 Task: Change the Paper size to executive.
Action: Mouse moved to (46, 102)
Screenshot: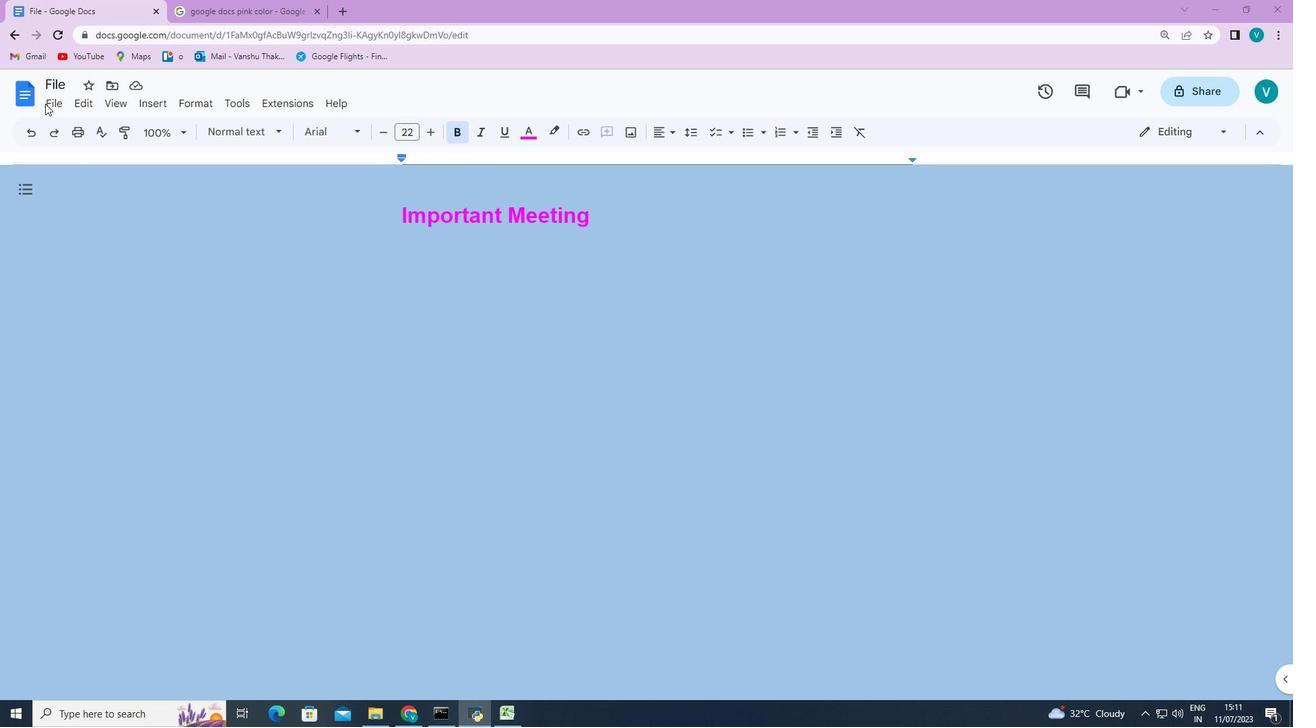
Action: Mouse pressed left at (46, 102)
Screenshot: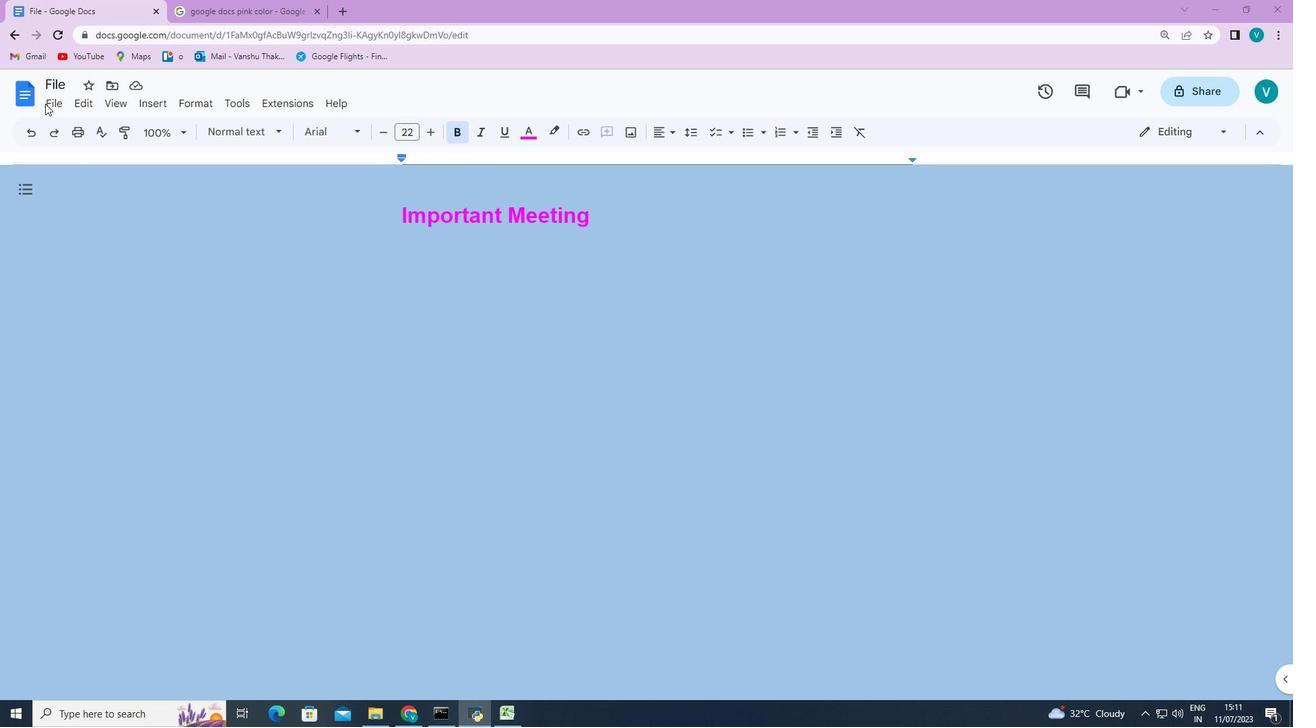 
Action: Mouse moved to (53, 103)
Screenshot: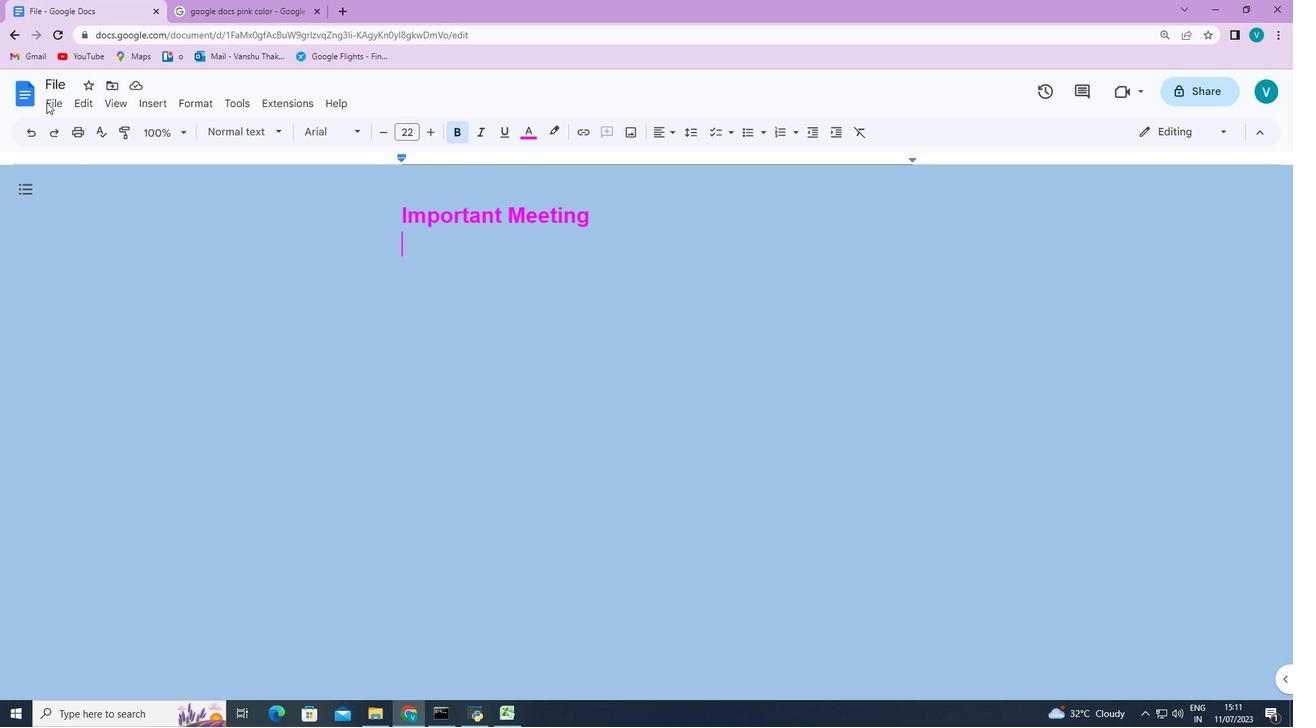 
Action: Mouse pressed left at (53, 103)
Screenshot: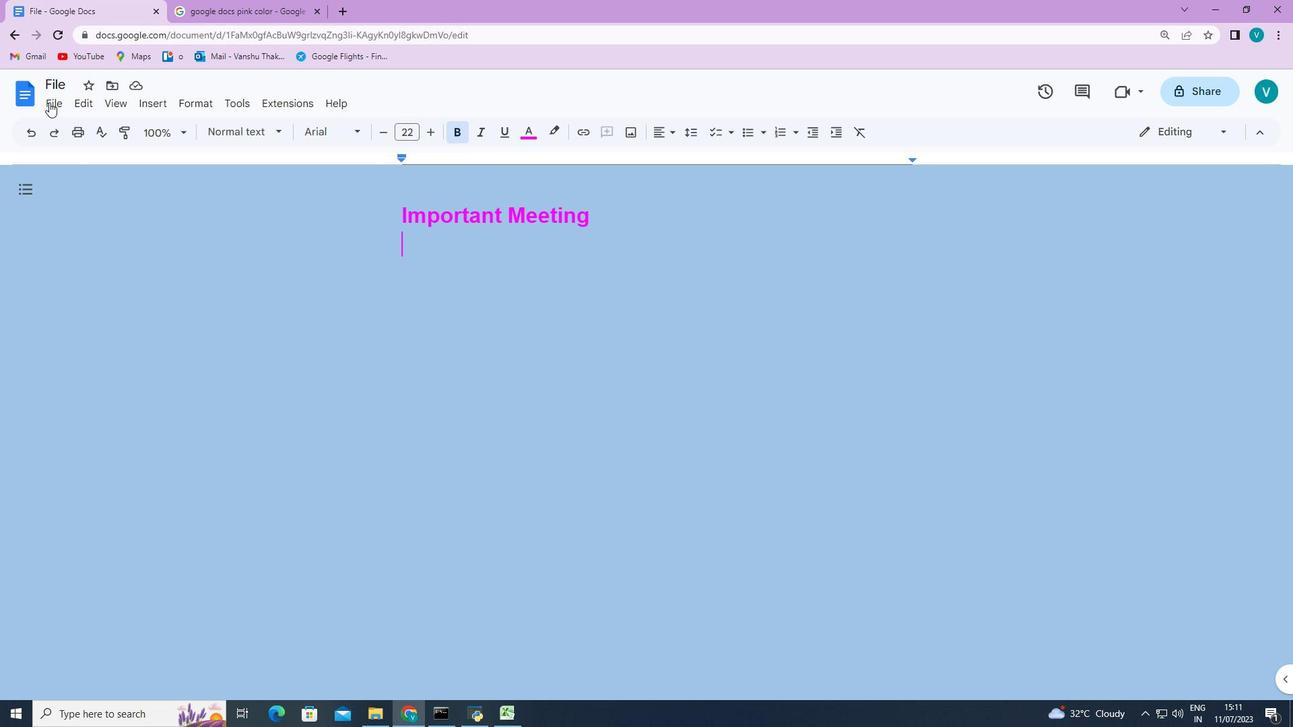 
Action: Mouse moved to (100, 526)
Screenshot: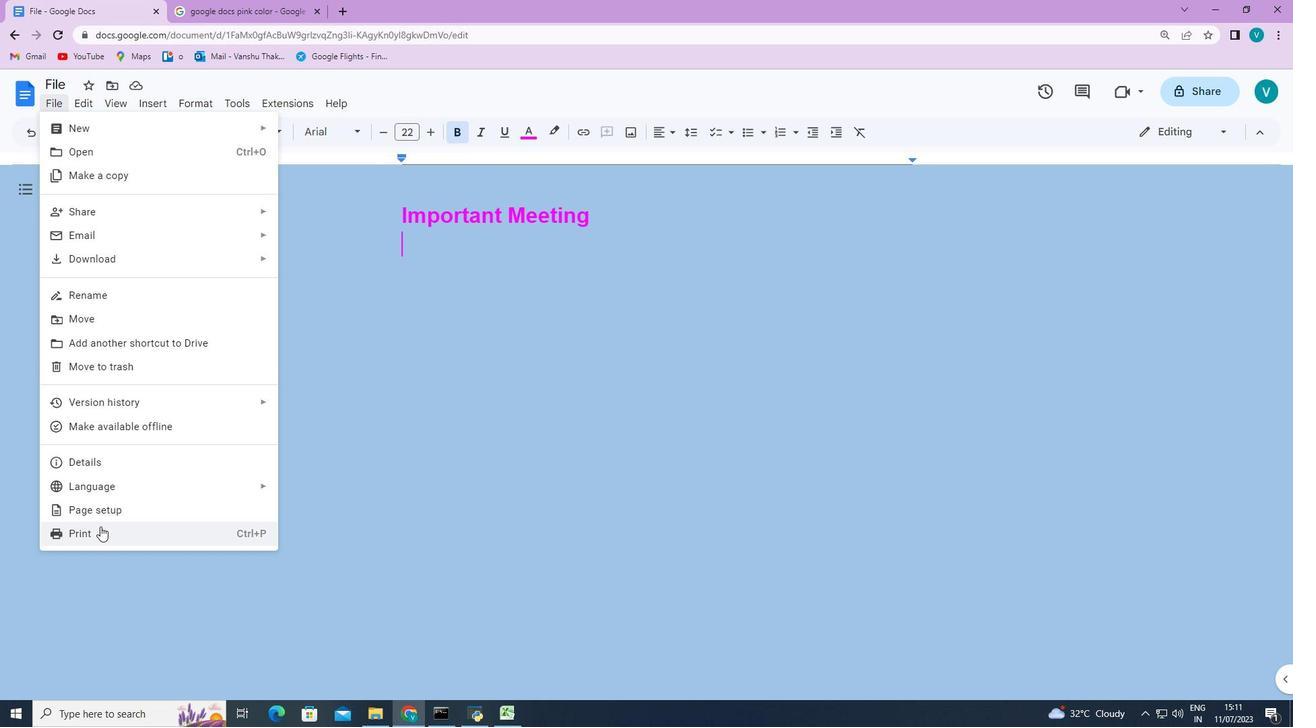 
Action: Mouse pressed left at (100, 526)
Screenshot: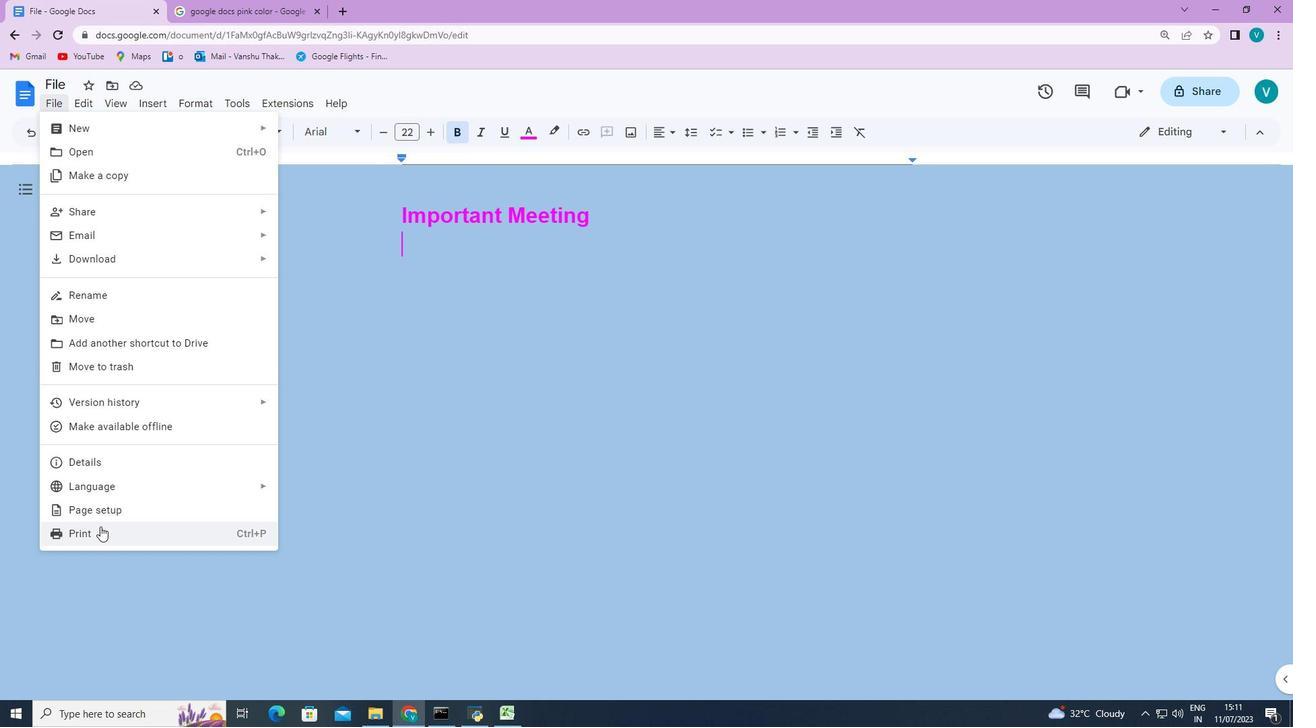 
Action: Mouse moved to (1056, 227)
Screenshot: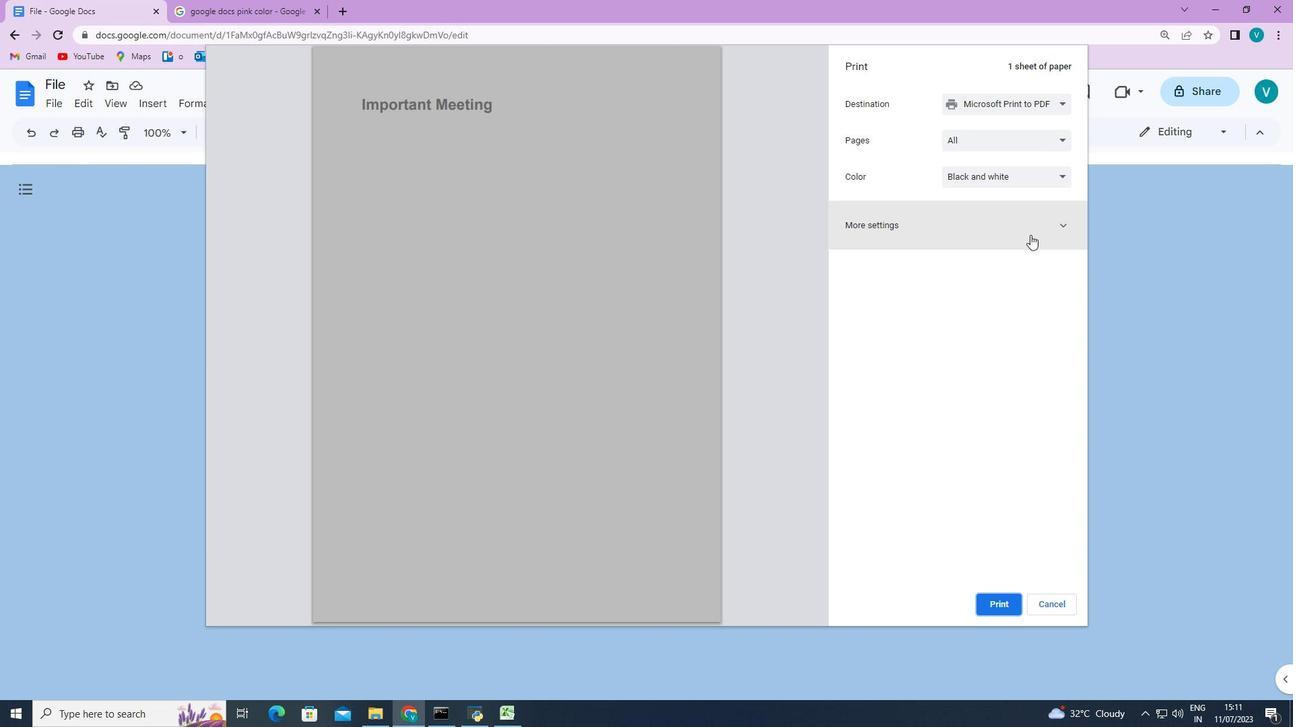 
Action: Mouse pressed left at (1056, 227)
Screenshot: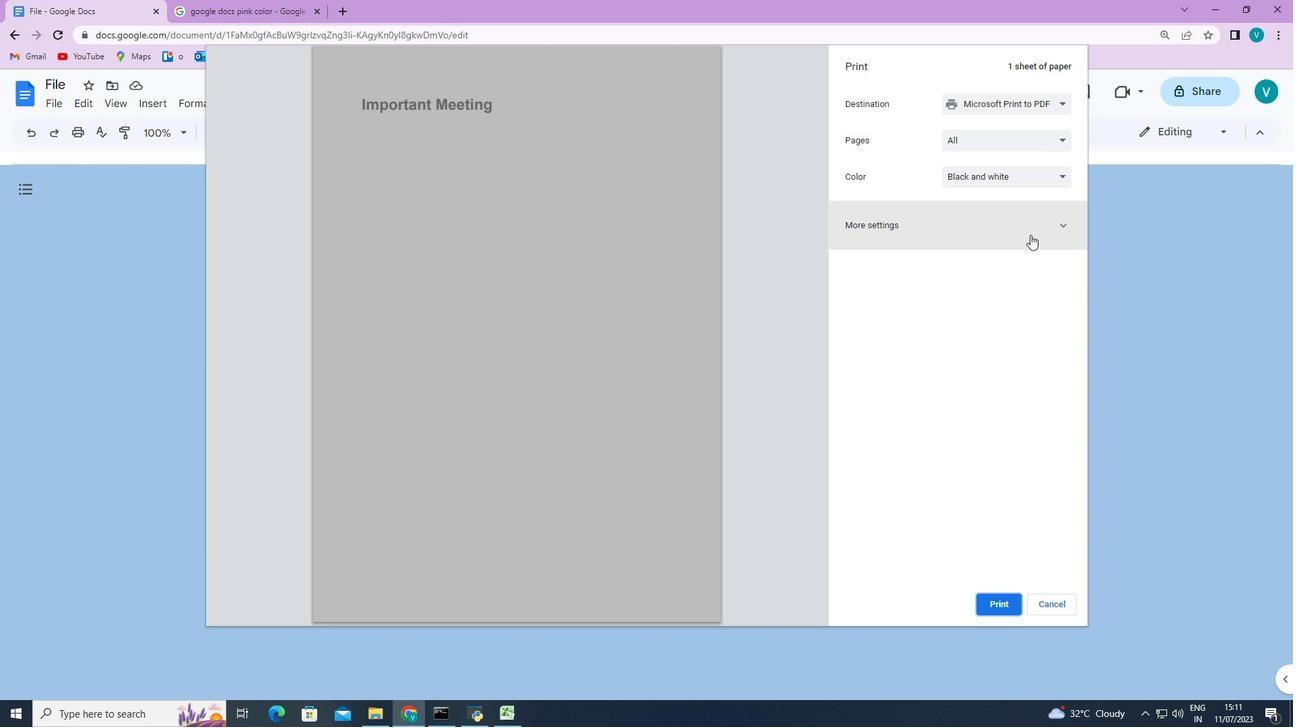 
Action: Mouse moved to (1065, 282)
Screenshot: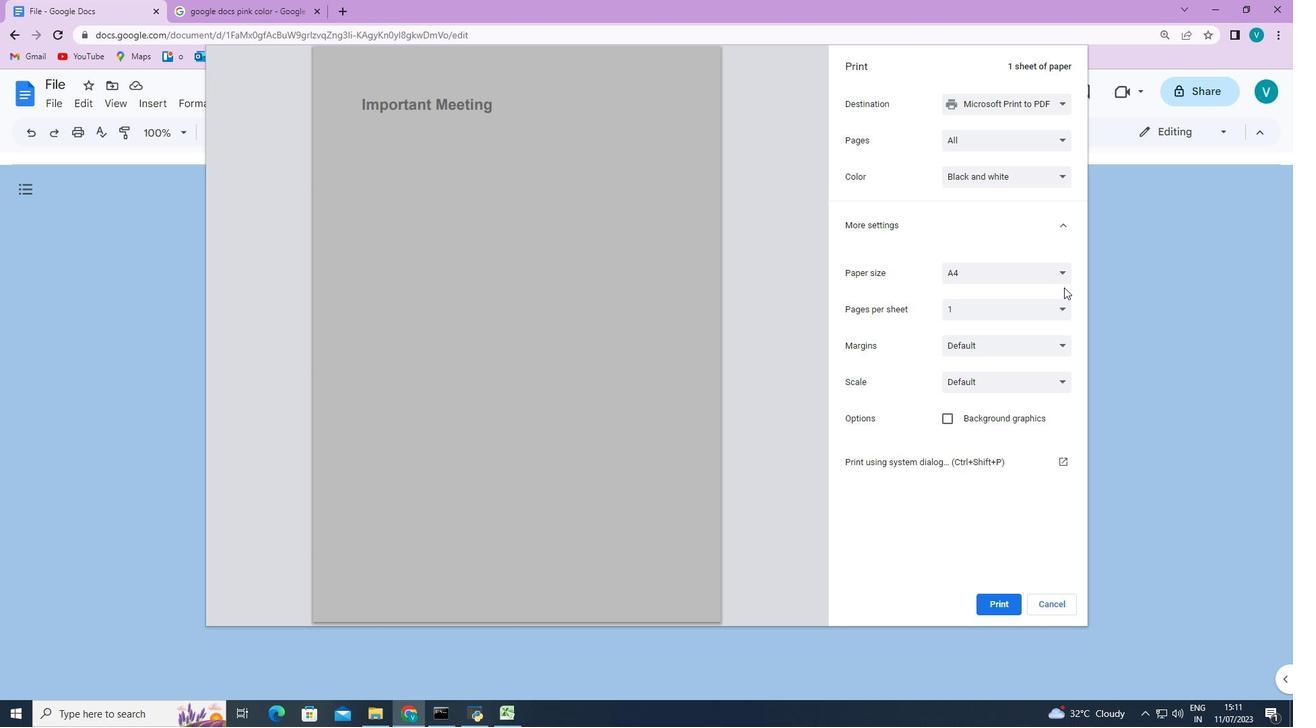 
Action: Mouse pressed left at (1065, 282)
Screenshot: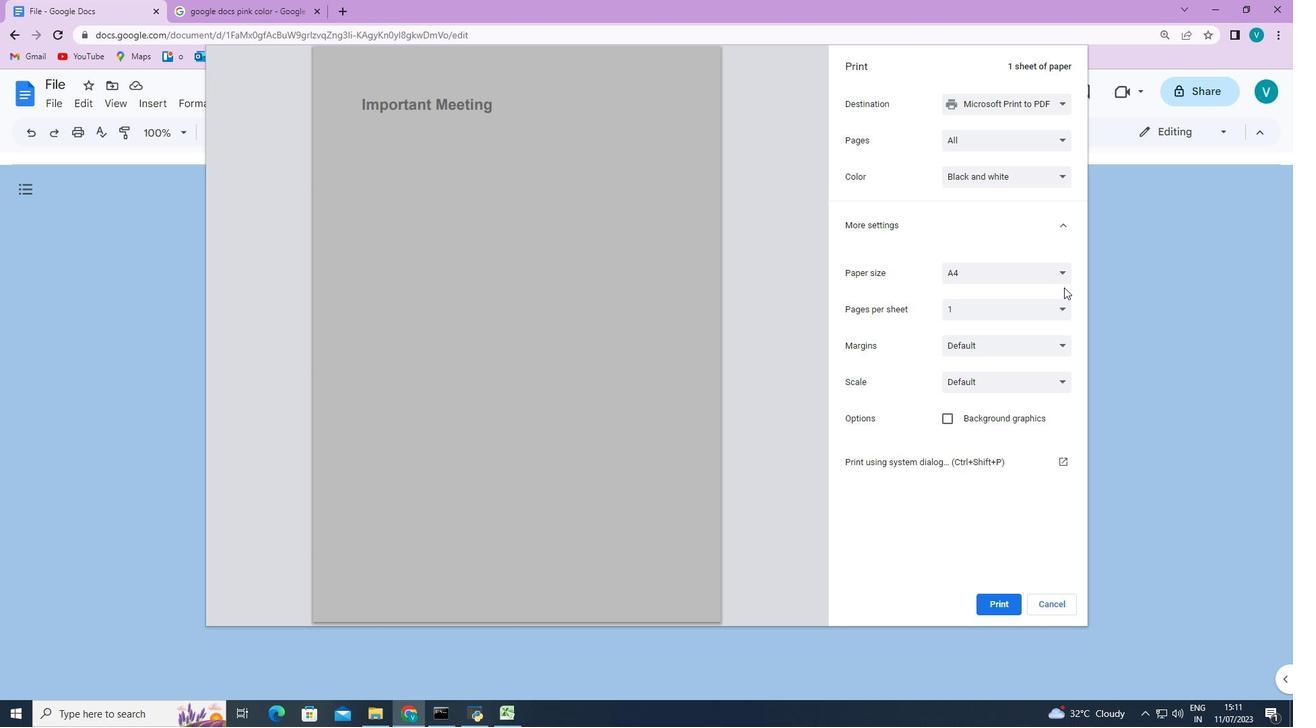 
Action: Mouse moved to (1000, 330)
Screenshot: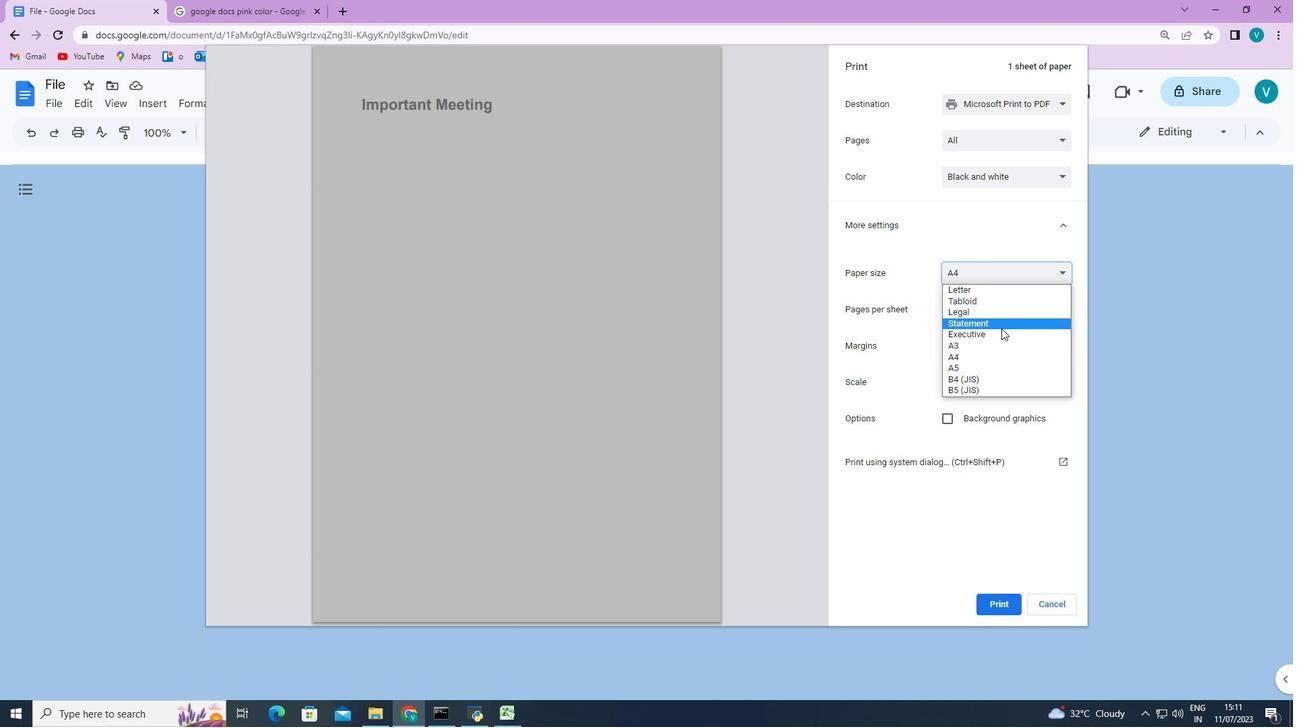 
Action: Mouse pressed left at (1000, 330)
Screenshot: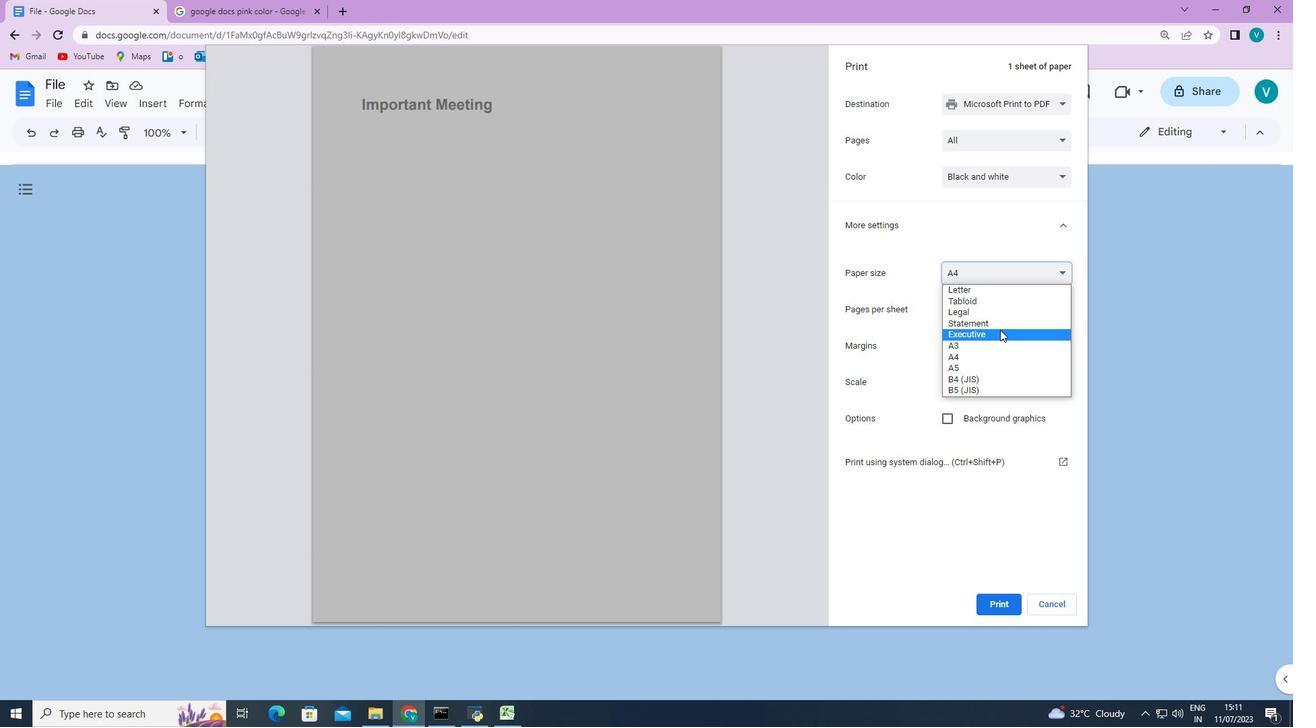 
Action: Mouse moved to (1005, 555)
Screenshot: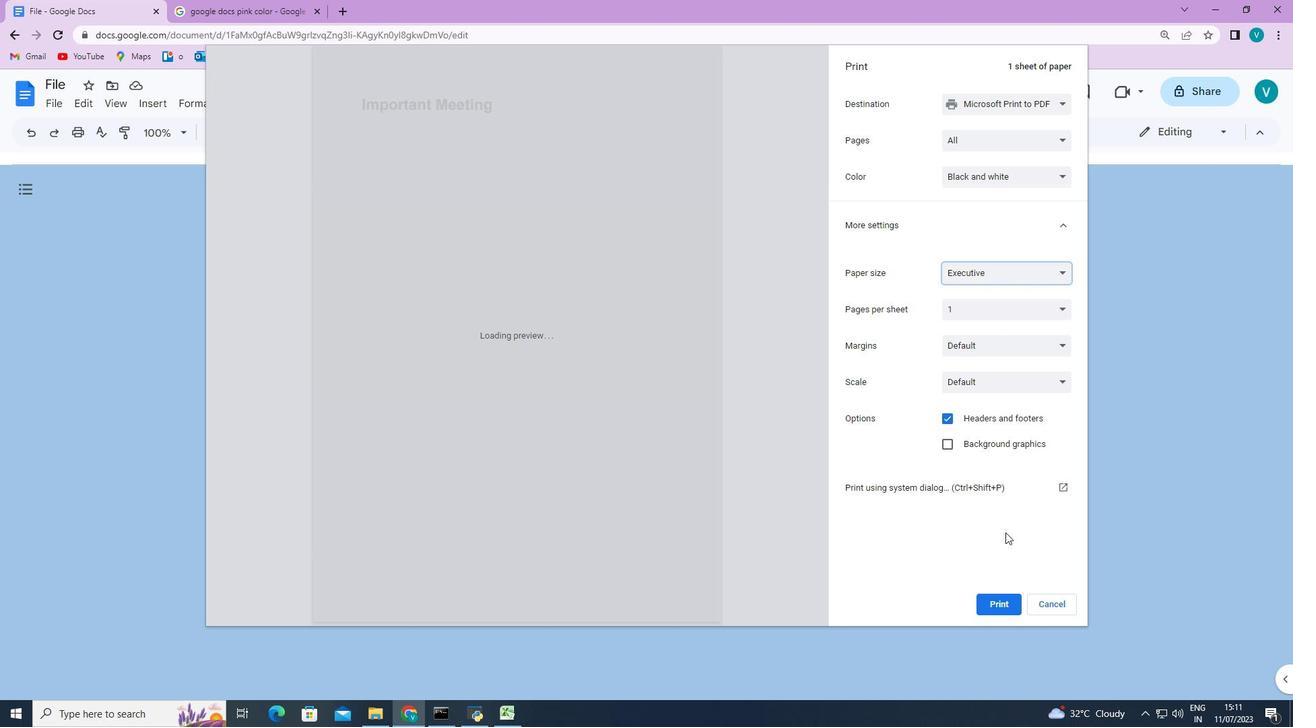 
